 Task: Select Convenience. Add to cart, from CVS for 1123 Parrill Court, Portage, Indiana 46368, Cell Number 219-406-4695, following items : Hostess Twinkies Snack Cake  - 3, Lays Barbecue Potato Chips  - 2, The Good Crisp Company Potato Chips Original - 4, Fanta Orange Soda Bottle  - 1, Fanta Pineapple Soda Bottle - 1
Action: Mouse moved to (220, 104)
Screenshot: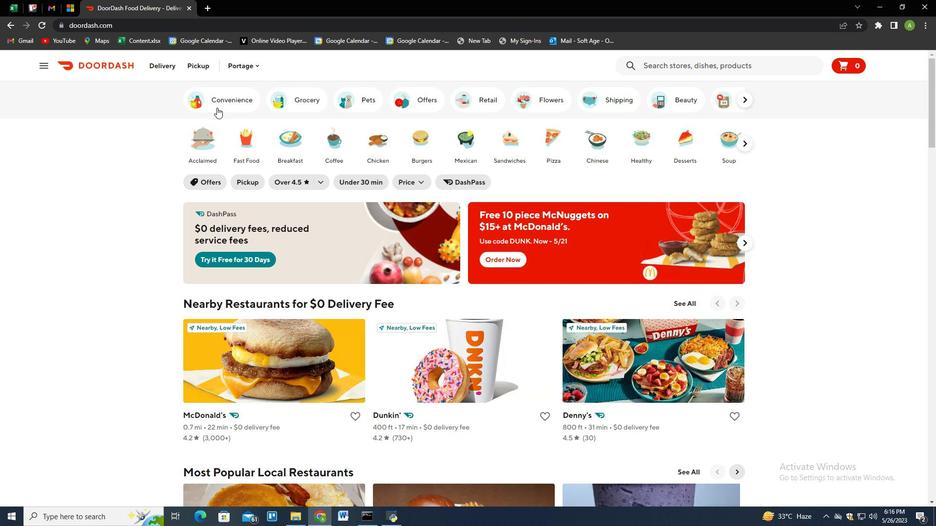 
Action: Mouse pressed left at (220, 104)
Screenshot: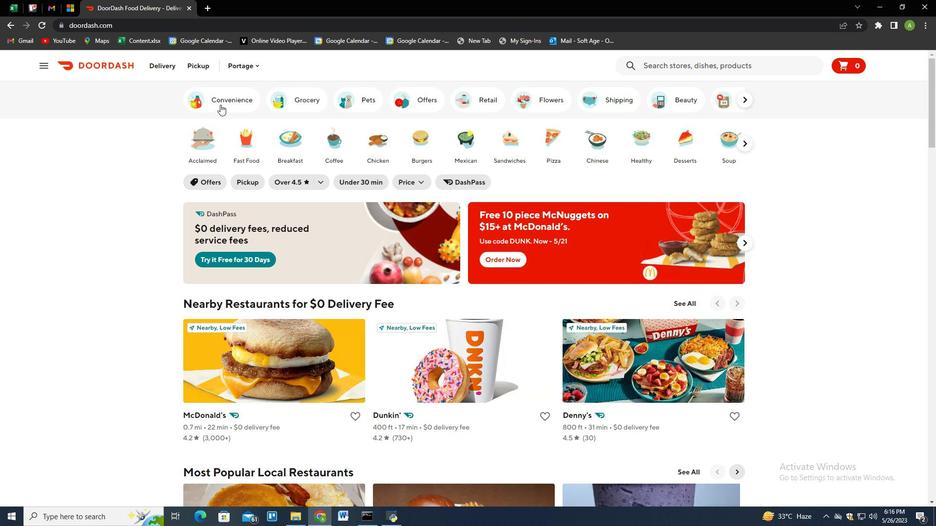 
Action: Mouse moved to (647, 321)
Screenshot: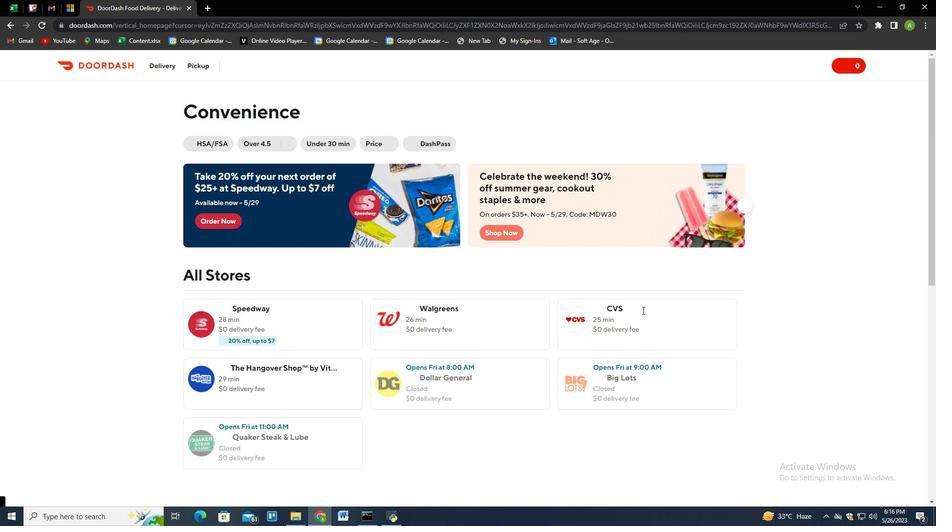
Action: Mouse pressed left at (647, 321)
Screenshot: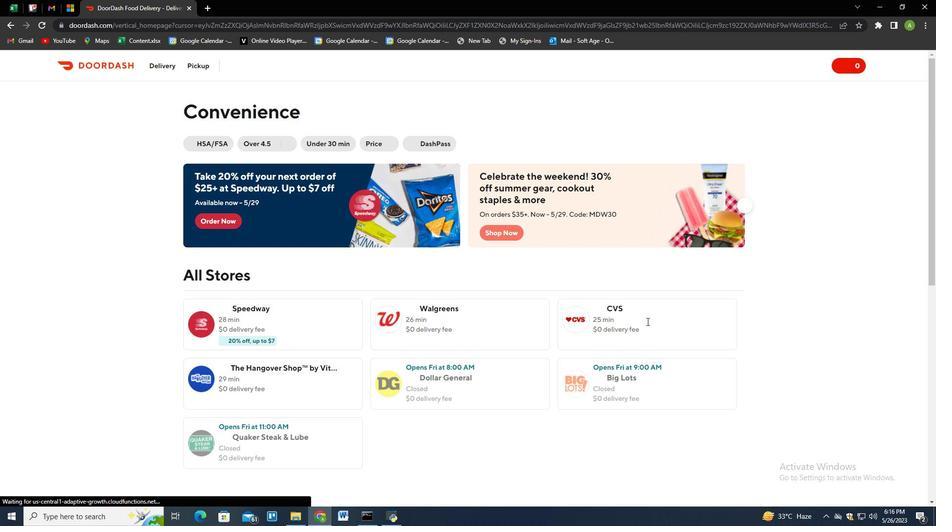 
Action: Mouse moved to (182, 64)
Screenshot: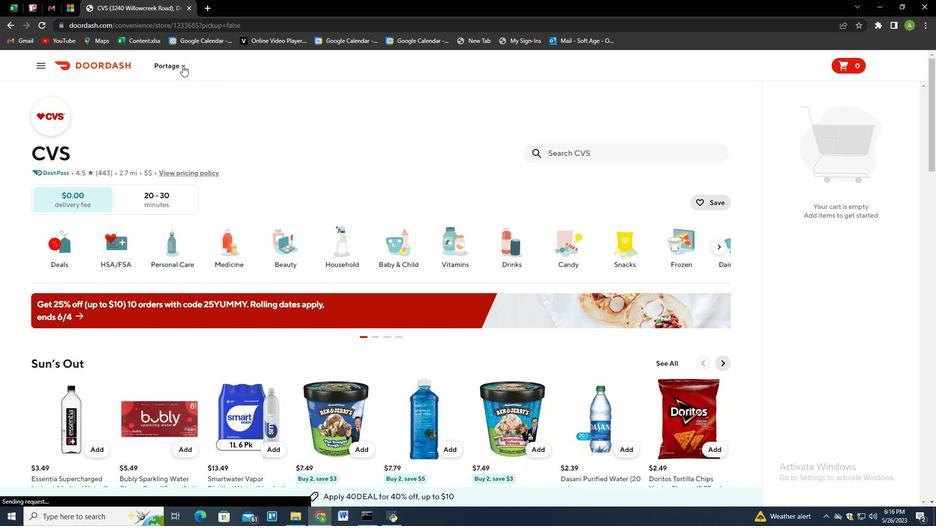 
Action: Mouse pressed left at (182, 64)
Screenshot: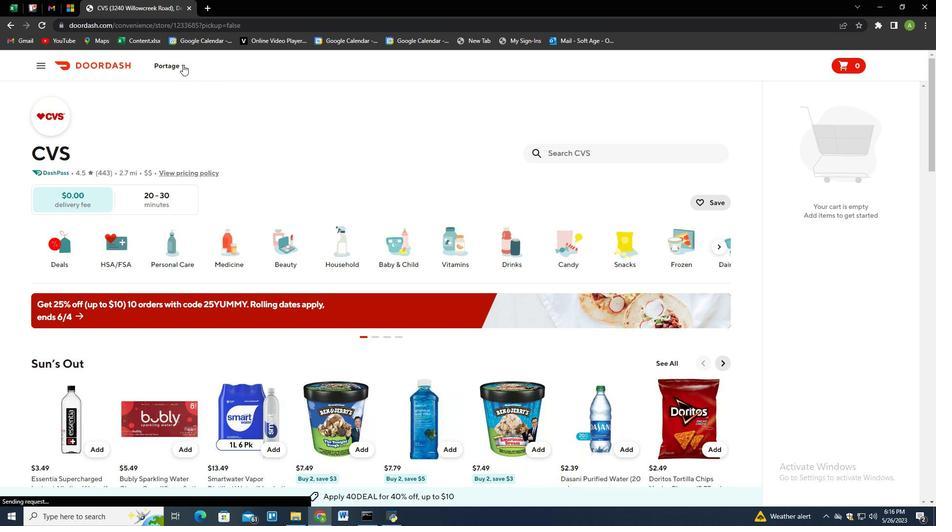 
Action: Mouse moved to (190, 104)
Screenshot: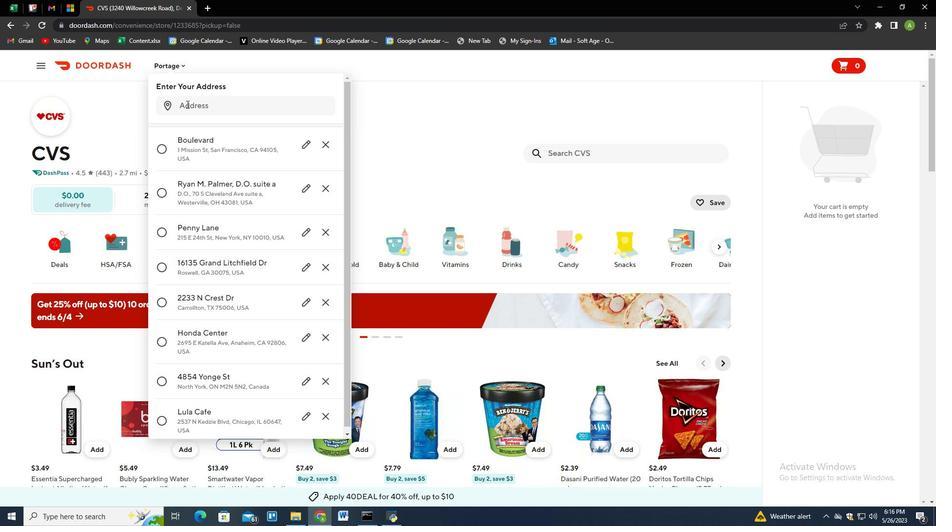 
Action: Mouse pressed left at (190, 104)
Screenshot: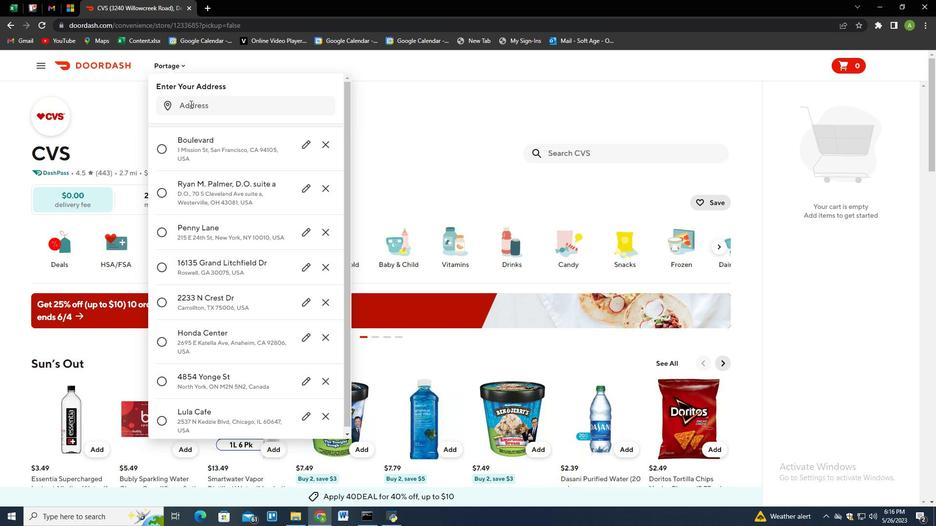 
Action: Mouse moved to (190, 114)
Screenshot: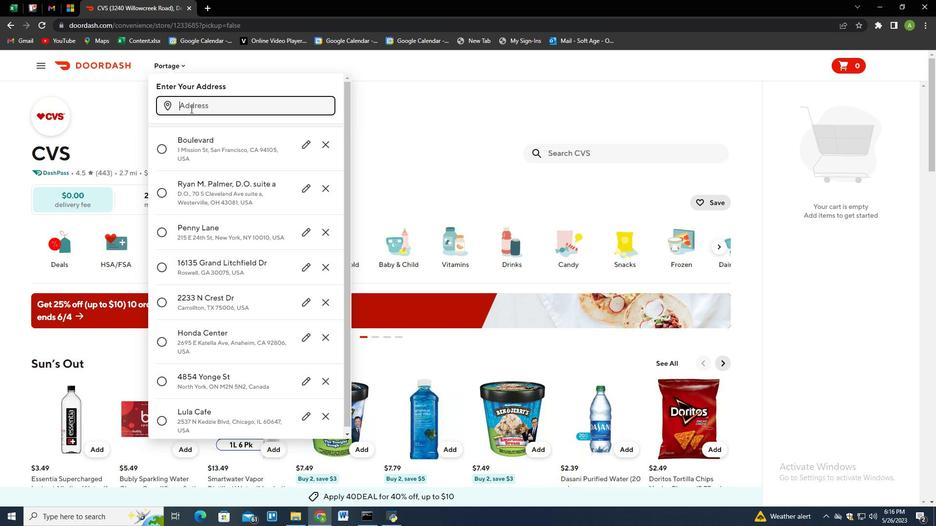 
Action: Key pressed 1123<Key.space>parrill<Key.space>court,portage,<Key.space>indiana<Key.space>46368<Key.enter>
Screenshot: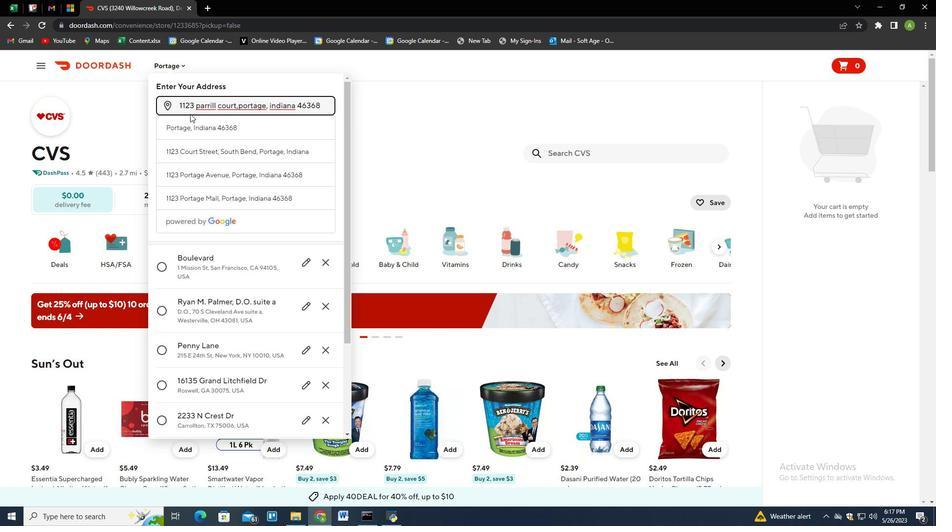 
Action: Mouse moved to (285, 367)
Screenshot: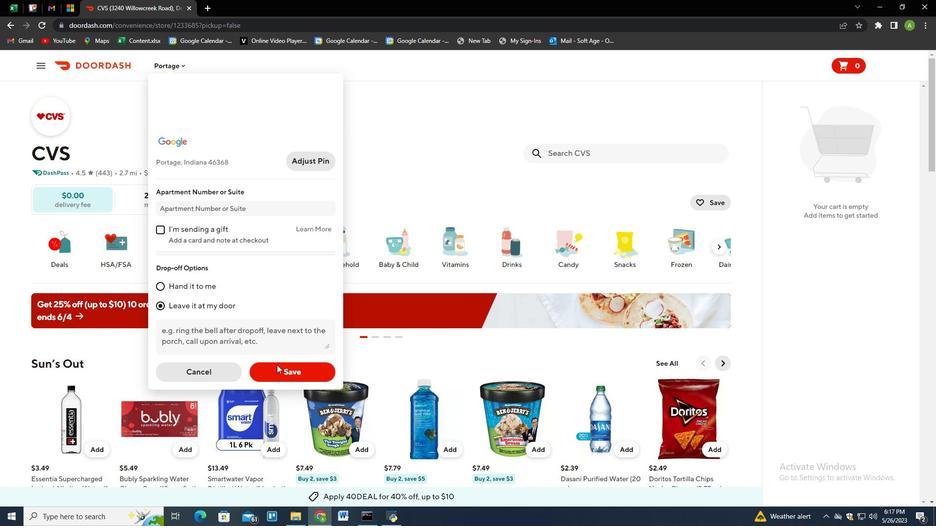 
Action: Mouse pressed left at (285, 367)
Screenshot: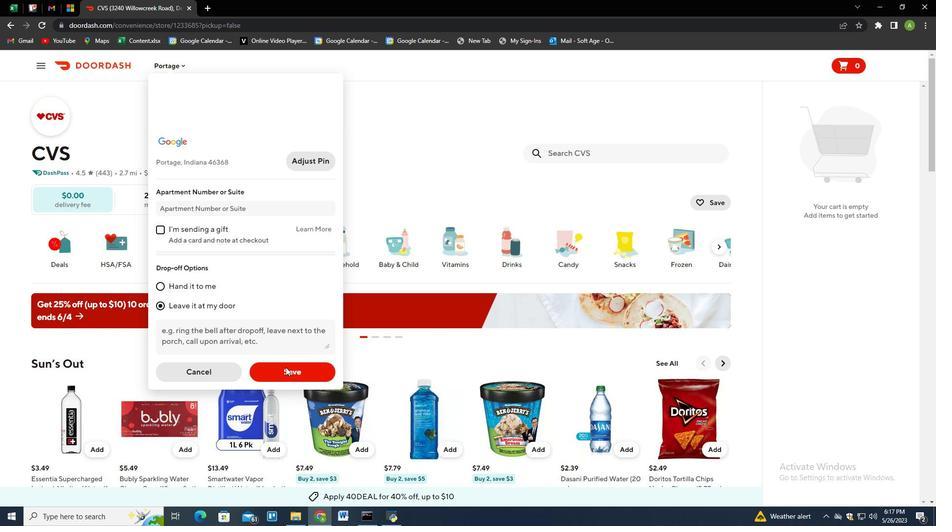 
Action: Mouse moved to (572, 153)
Screenshot: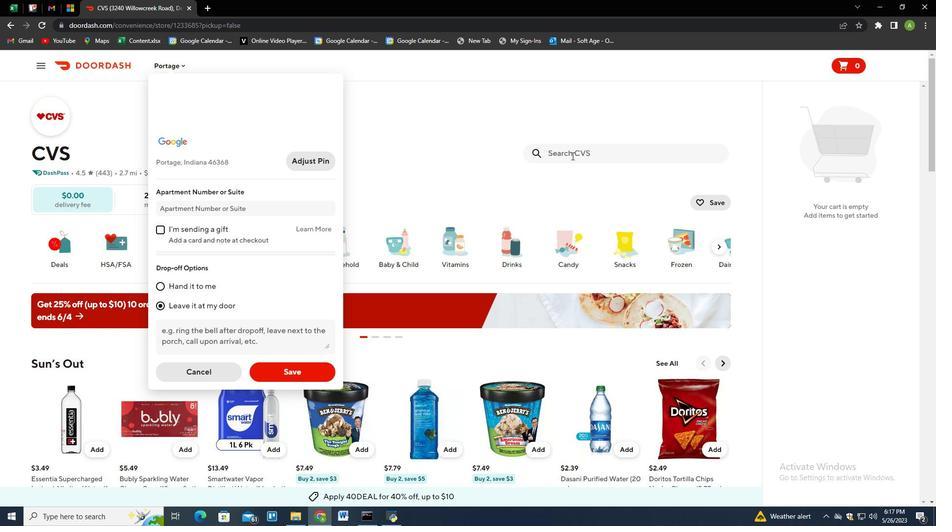 
Action: Key pressed hod<Key.backspace>s
Screenshot: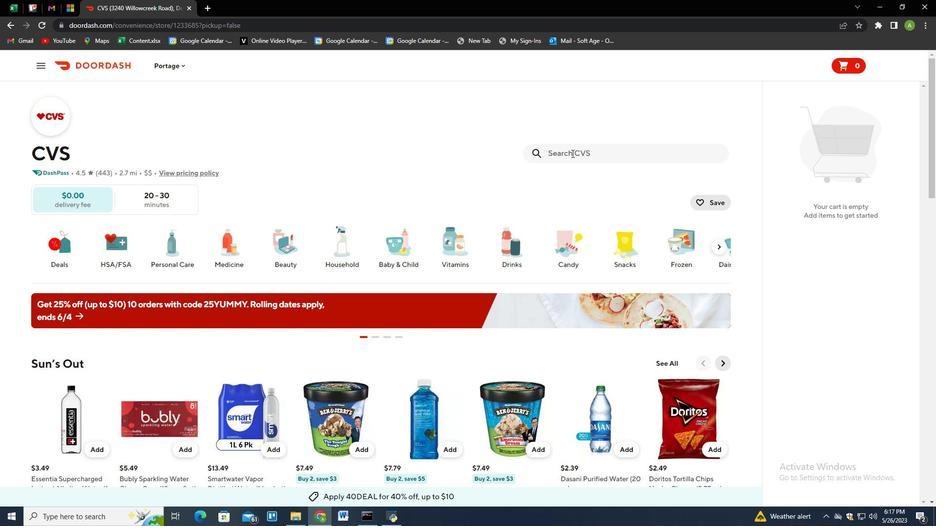 
Action: Mouse pressed left at (572, 153)
Screenshot: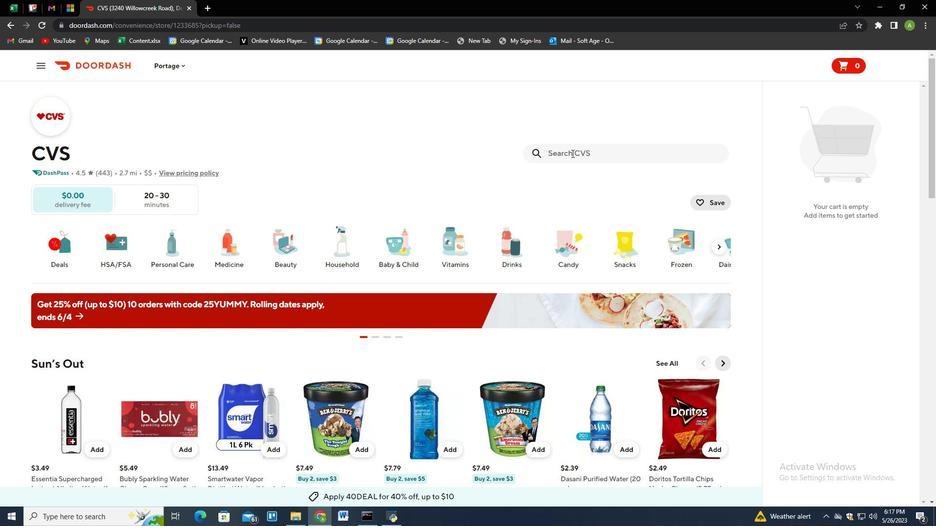 
Action: Mouse moved to (487, 183)
Screenshot: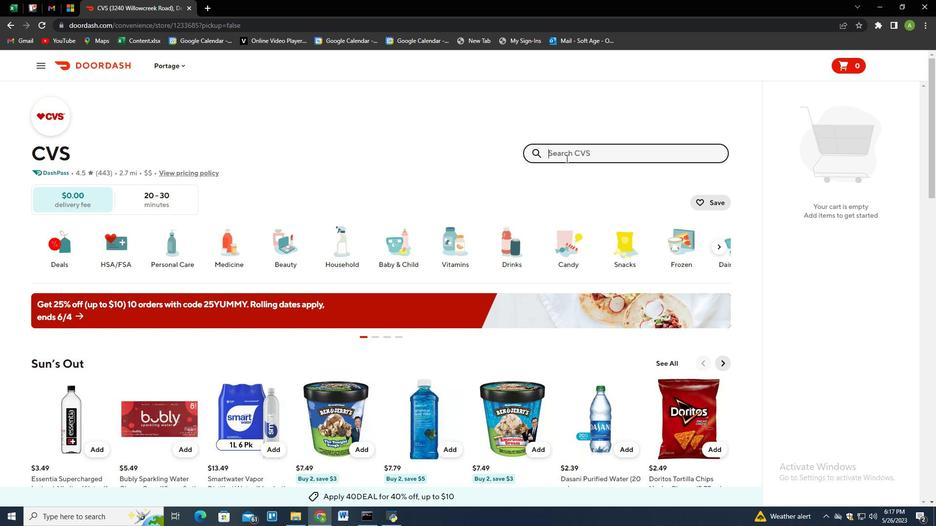 
Action: Key pressed hostess<Key.space>twinkies<Key.space>snack<Key.space>cake<Key.enter>
Screenshot: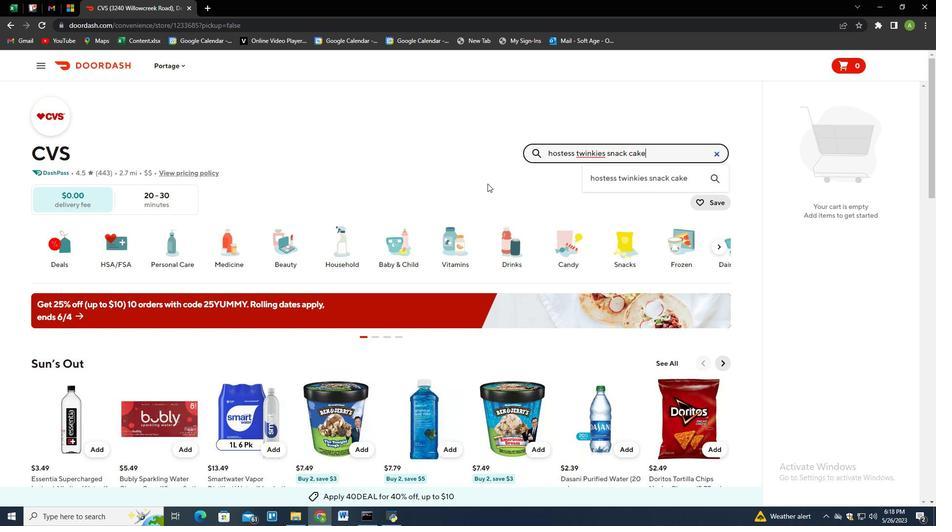 
Action: Mouse moved to (84, 250)
Screenshot: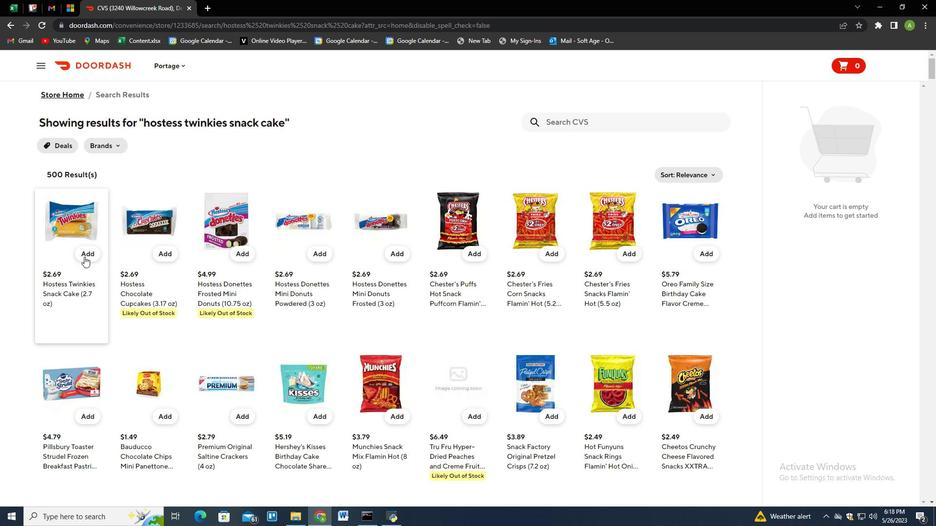 
Action: Mouse pressed left at (84, 250)
Screenshot: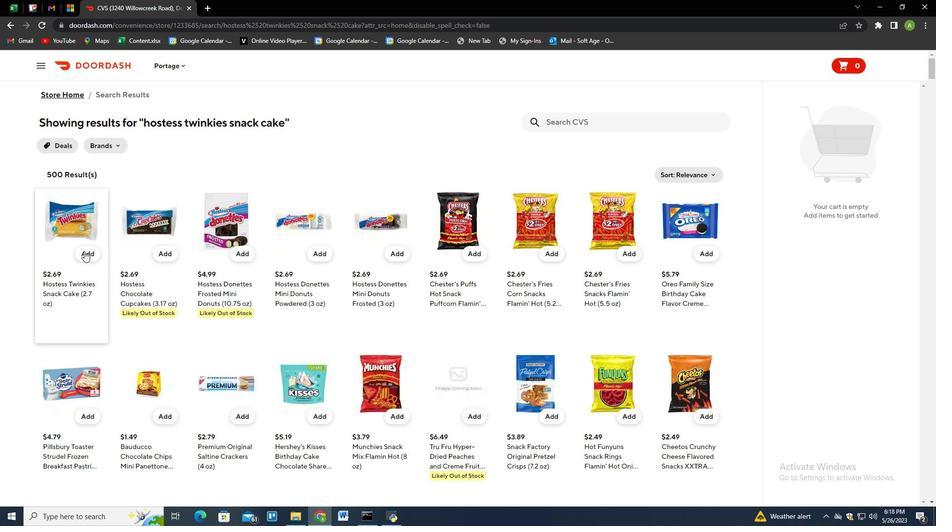 
Action: Mouse moved to (905, 168)
Screenshot: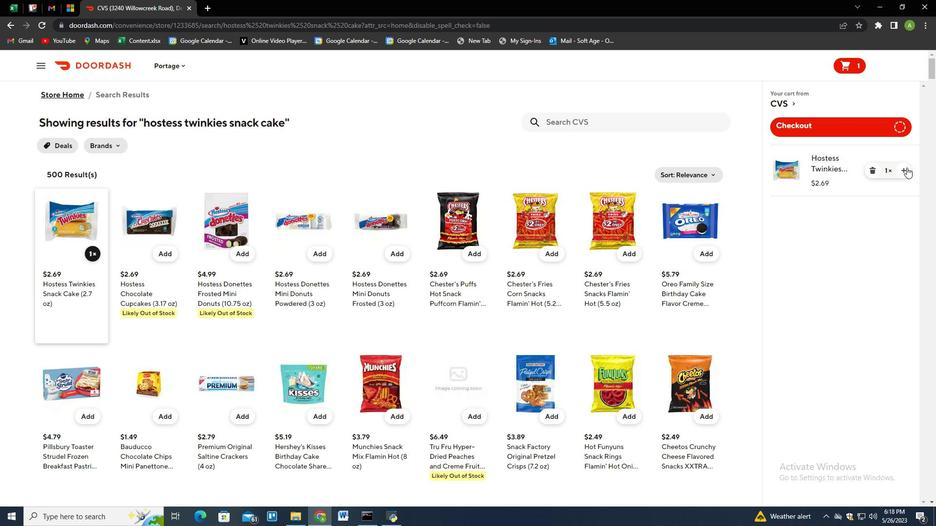 
Action: Mouse pressed left at (905, 168)
Screenshot: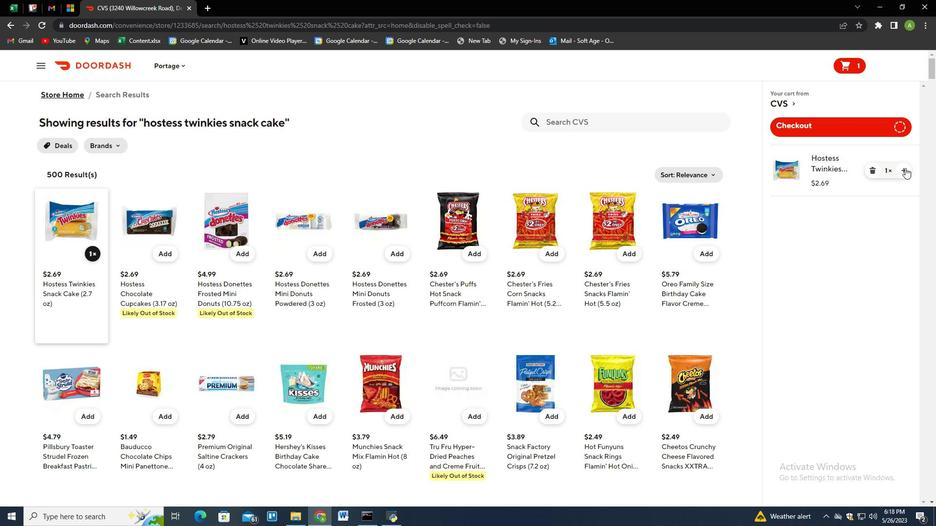 
Action: Mouse pressed left at (905, 168)
Screenshot: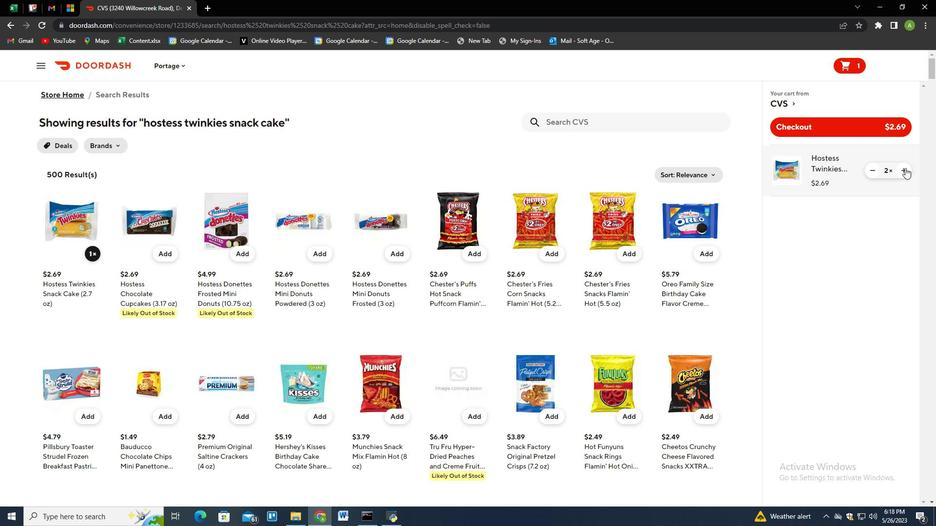 
Action: Mouse moved to (609, 124)
Screenshot: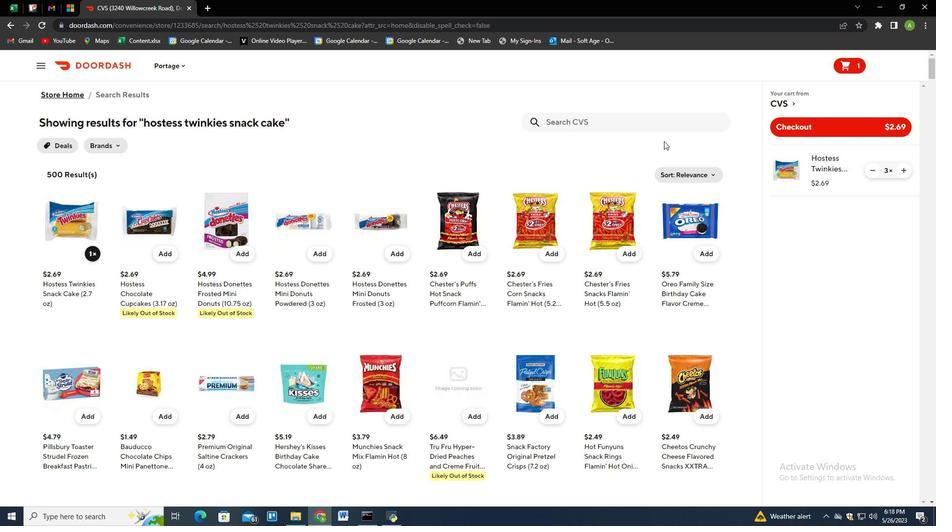 
Action: Mouse pressed left at (609, 124)
Screenshot: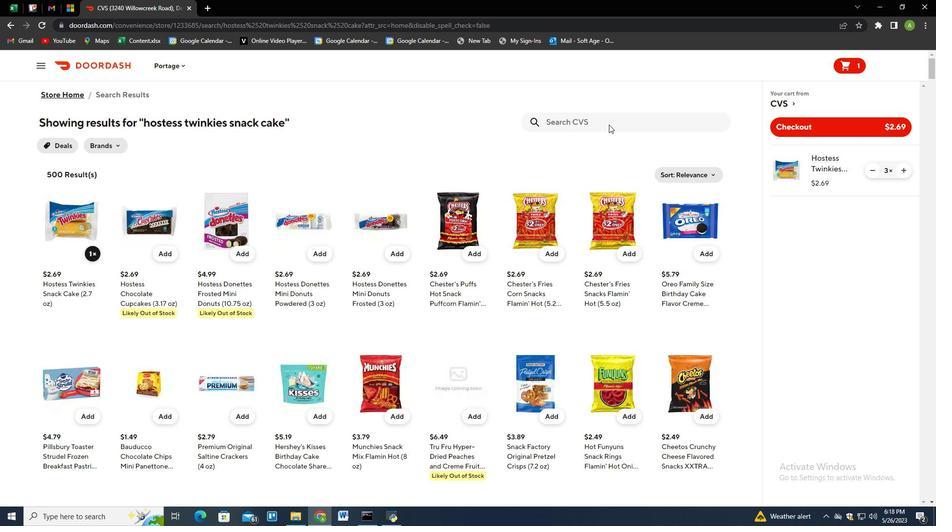 
Action: Mouse moved to (572, 120)
Screenshot: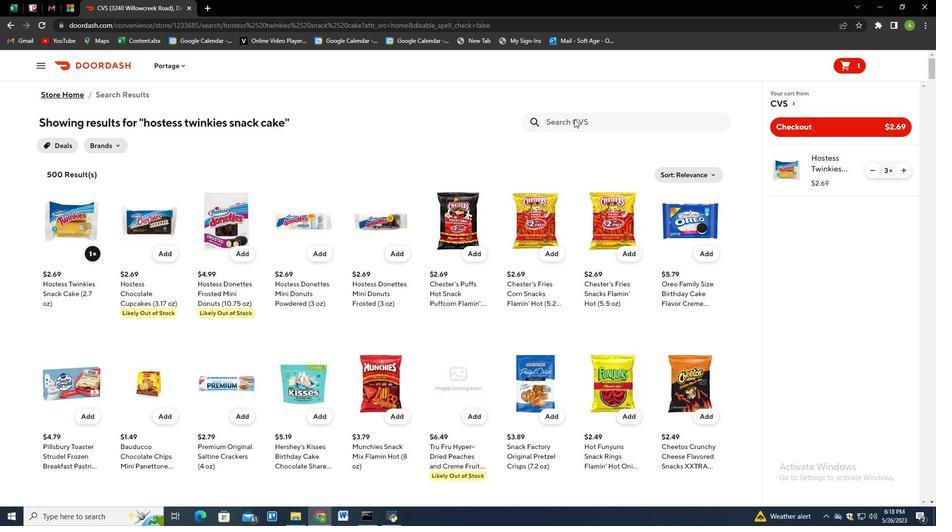 
Action: Mouse pressed left at (572, 120)
Screenshot: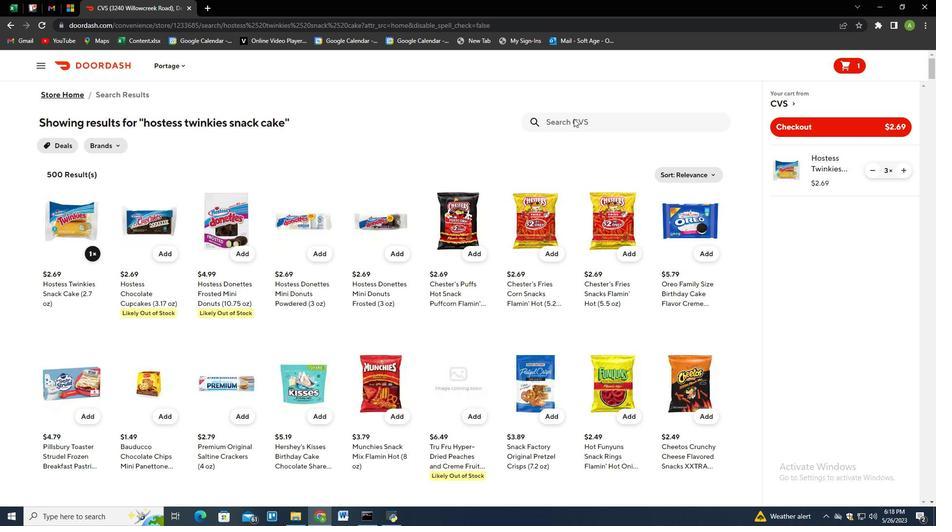 
Action: Mouse moved to (547, 137)
Screenshot: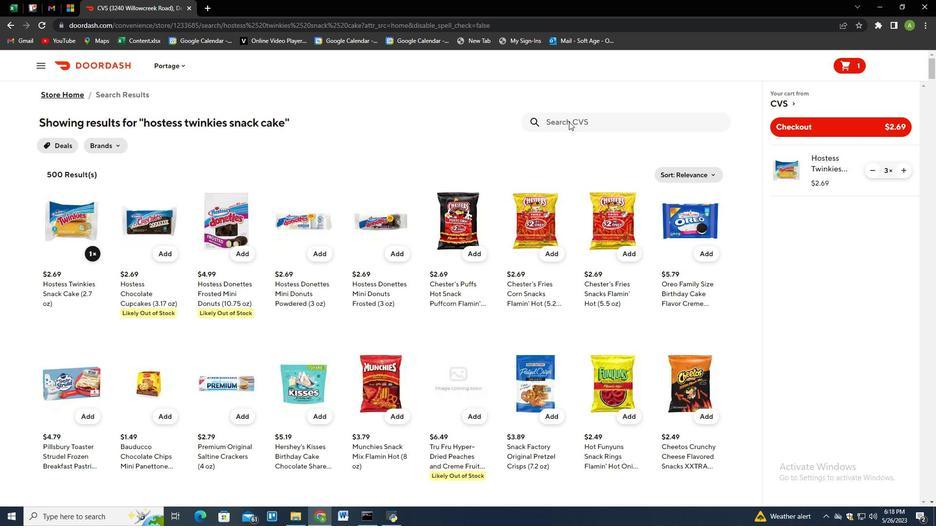 
Action: Key pressed lays<Key.space>barbecue<Key.space>potato<Key.space><Key.space><Key.backspace><Key.backspace><Key.space>chips<Key.enter>
Screenshot: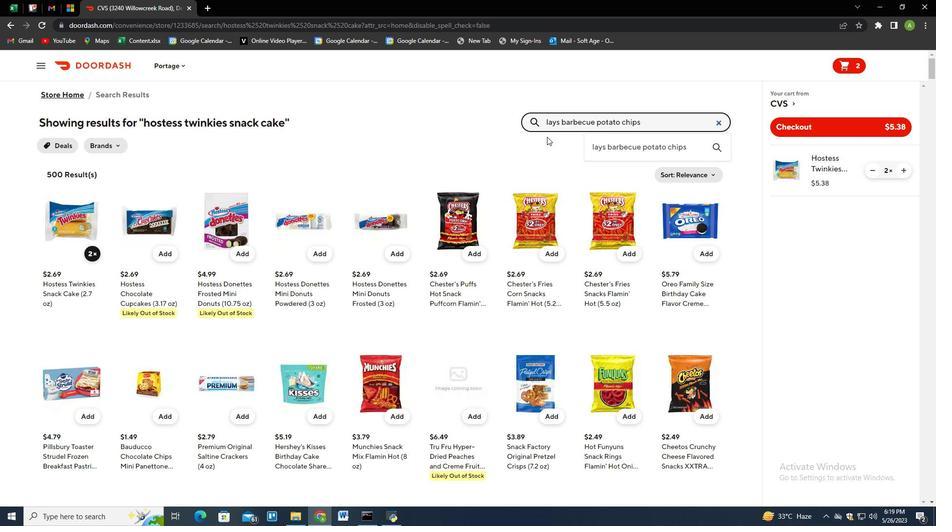 
Action: Mouse moved to (85, 252)
Screenshot: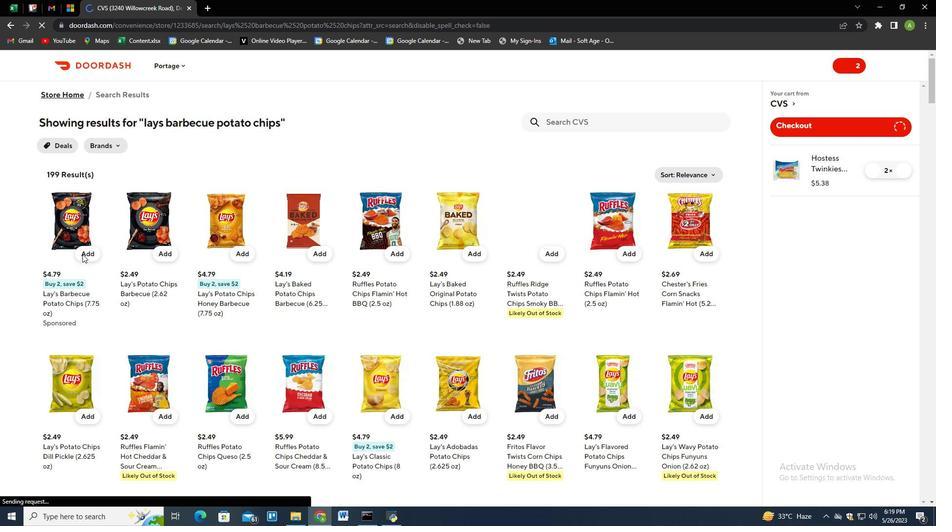 
Action: Mouse pressed left at (85, 252)
Screenshot: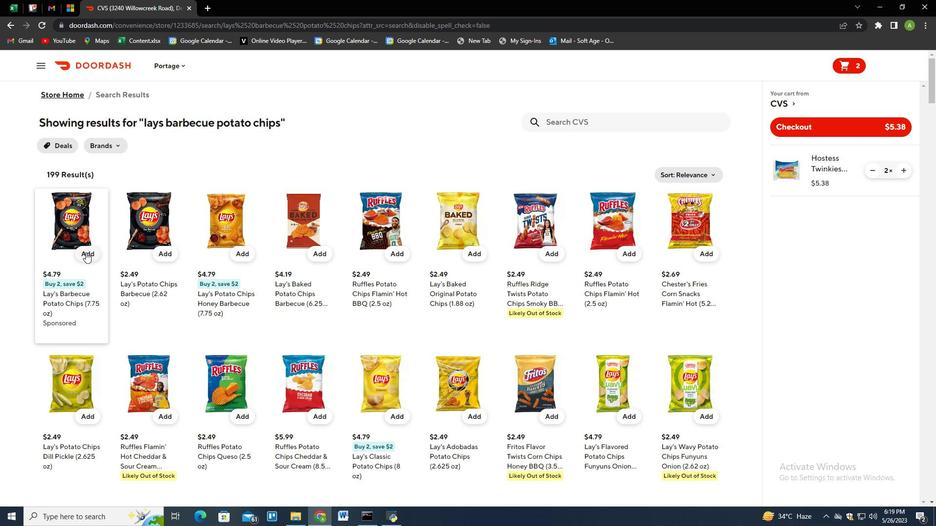
Action: Mouse moved to (906, 220)
Screenshot: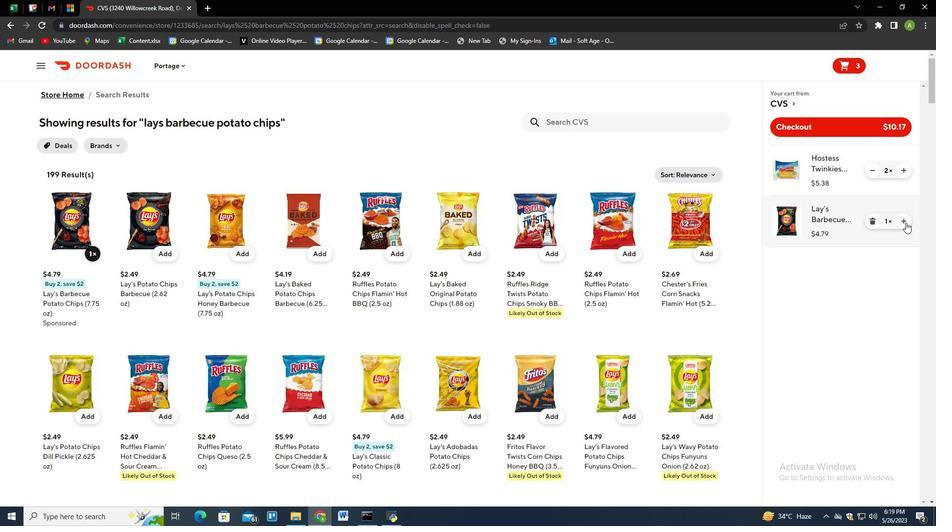 
Action: Mouse pressed left at (906, 220)
Screenshot: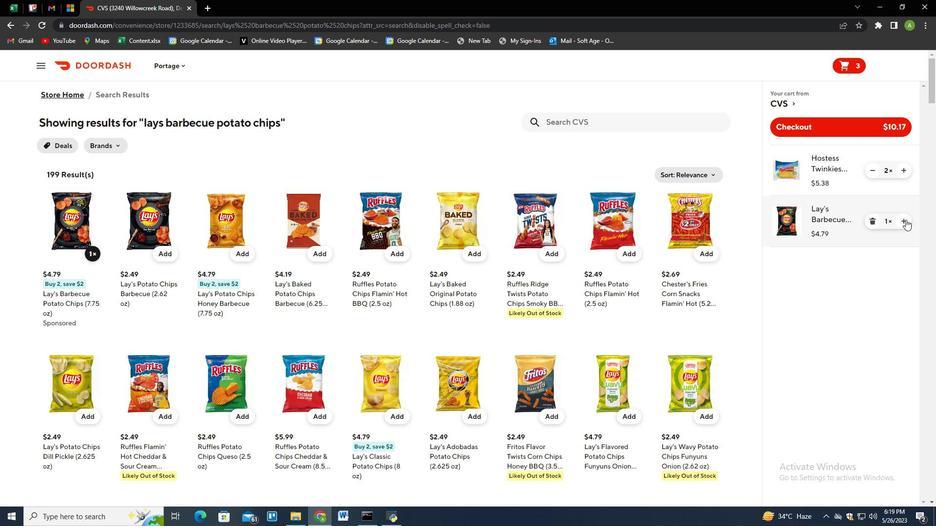 
Action: Mouse moved to (567, 116)
Screenshot: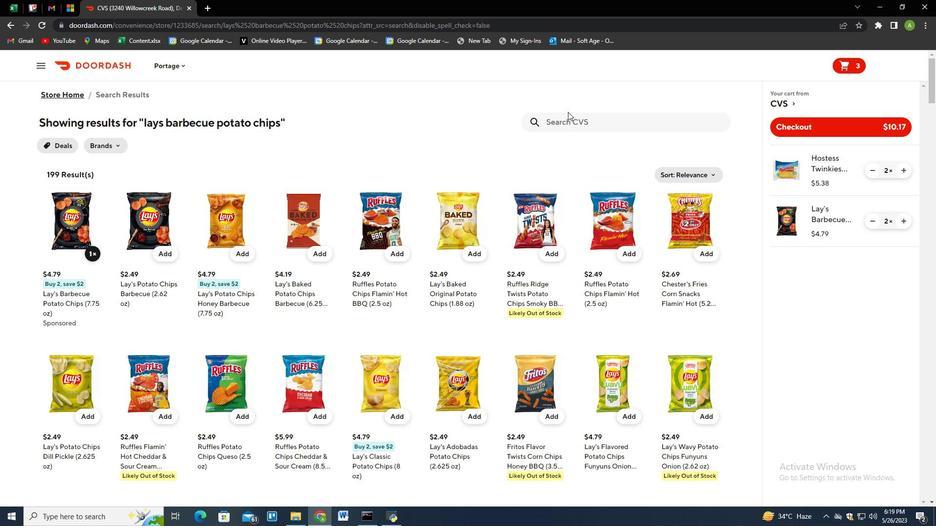 
Action: Mouse pressed left at (567, 116)
Screenshot: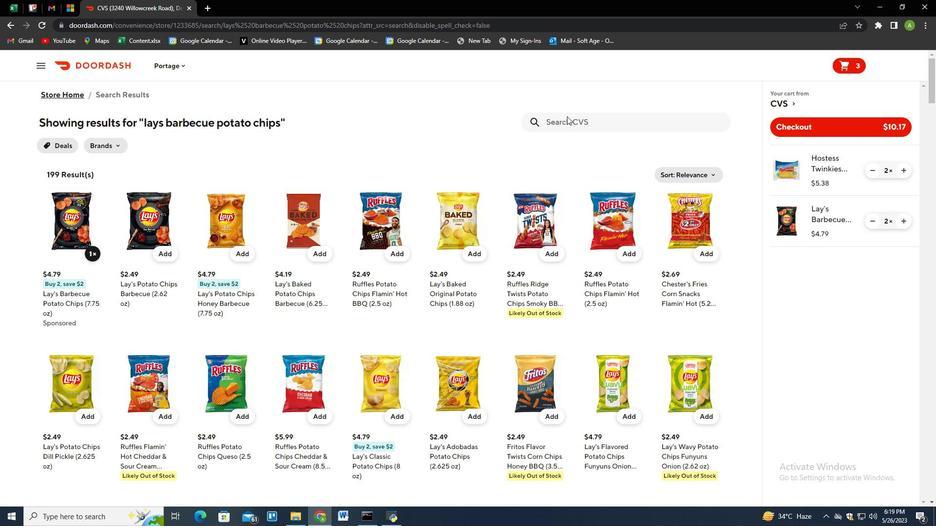 
Action: Mouse moved to (562, 121)
Screenshot: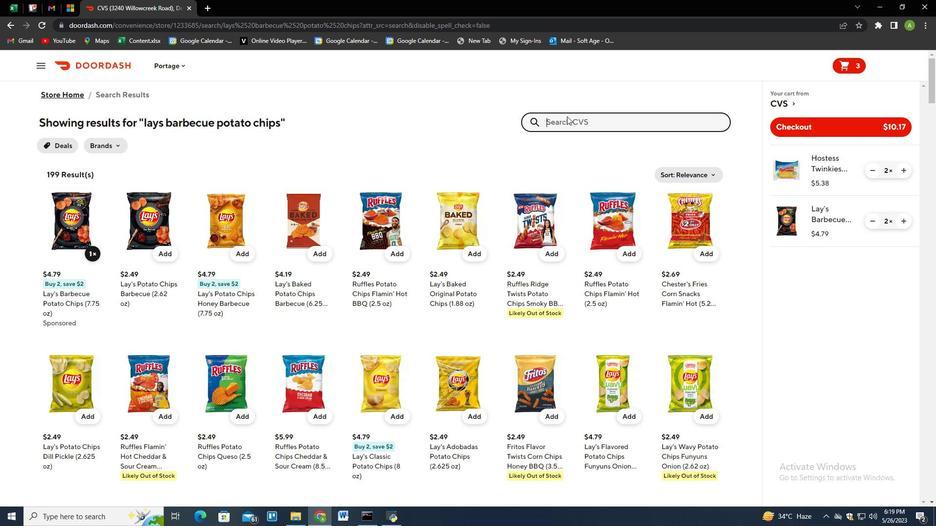 
Action: Key pressed the<Key.space>good<Key.space>crips<Key.backspace><Key.backspace>sp<Key.space>company<Key.space>[<Key.backspace>potato<Key.space>chips<Key.space>original<Key.enter>
Screenshot: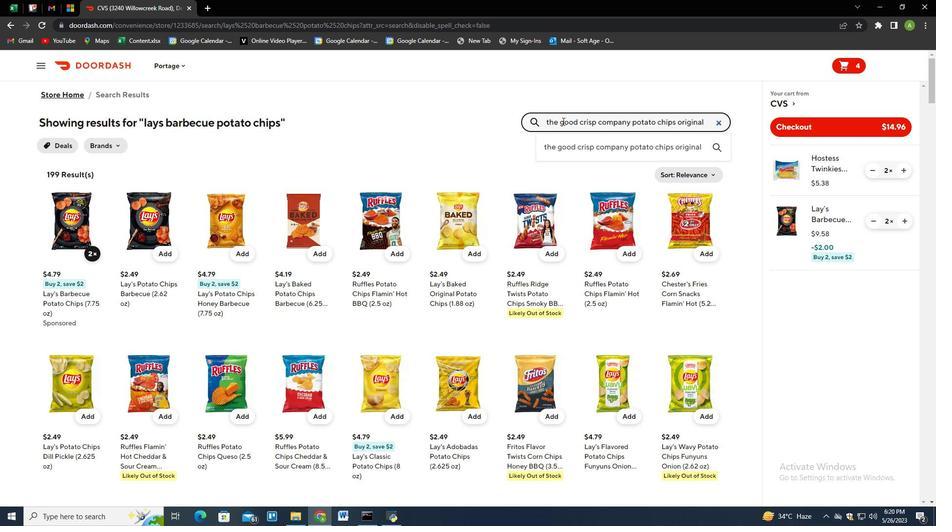 
Action: Mouse moved to (85, 257)
Screenshot: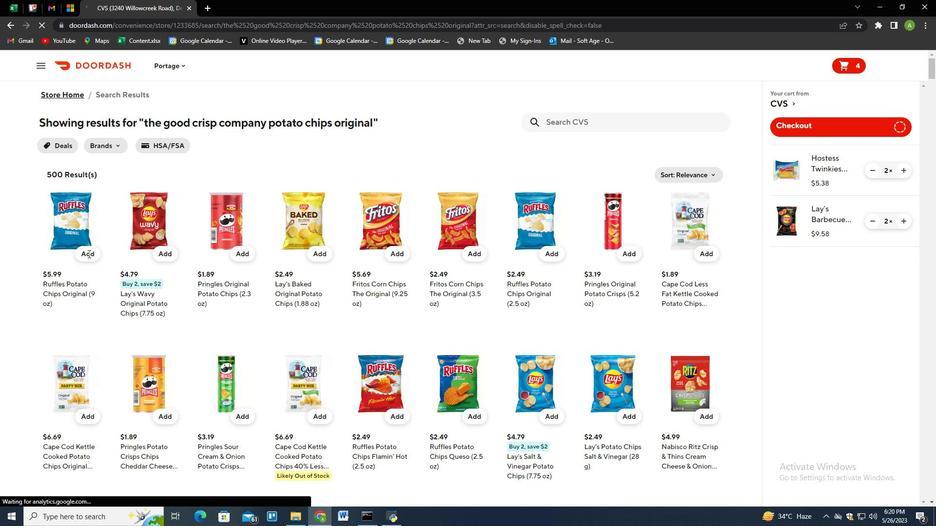 
Action: Mouse pressed left at (85, 257)
Screenshot: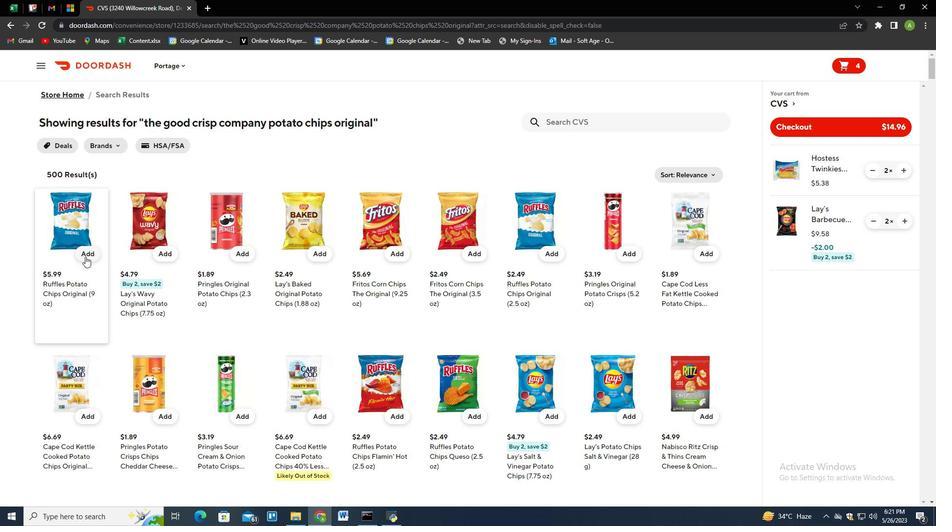 
Action: Mouse moved to (903, 293)
Screenshot: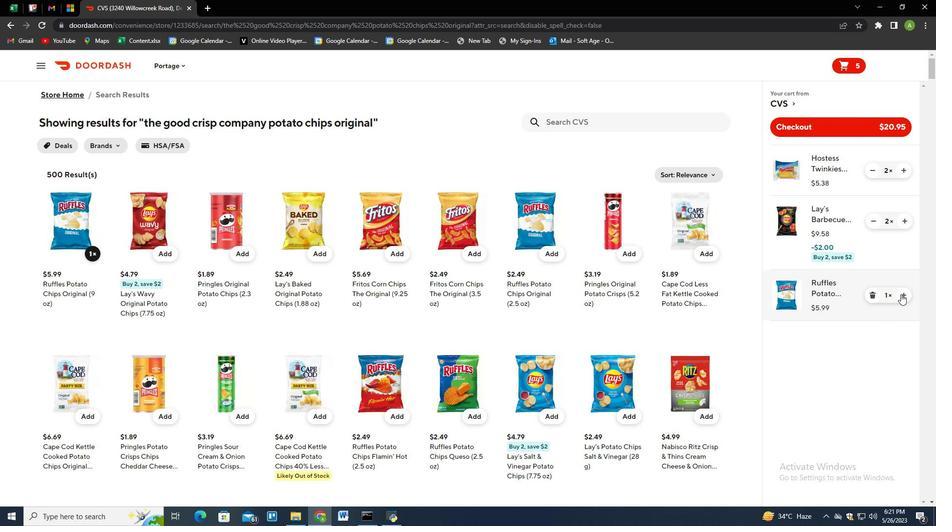 
Action: Mouse pressed left at (903, 293)
Screenshot: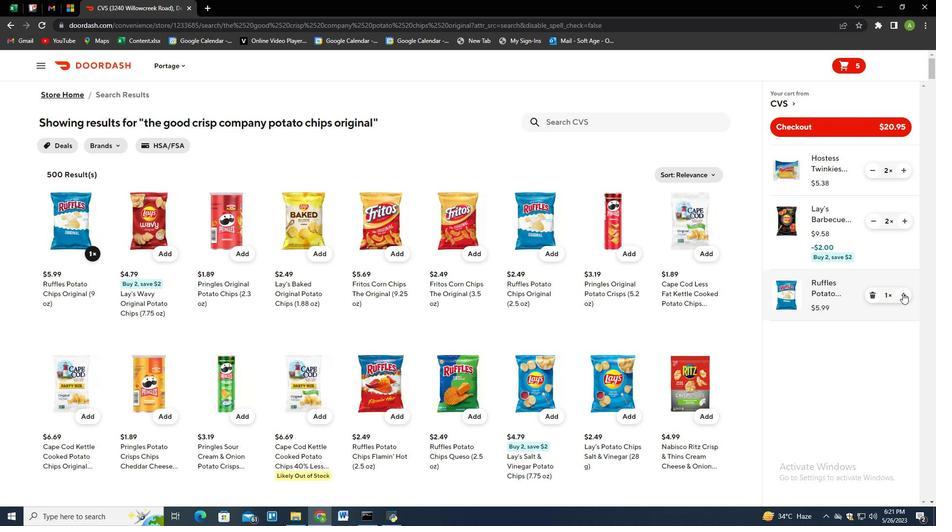 
Action: Mouse pressed left at (903, 293)
Screenshot: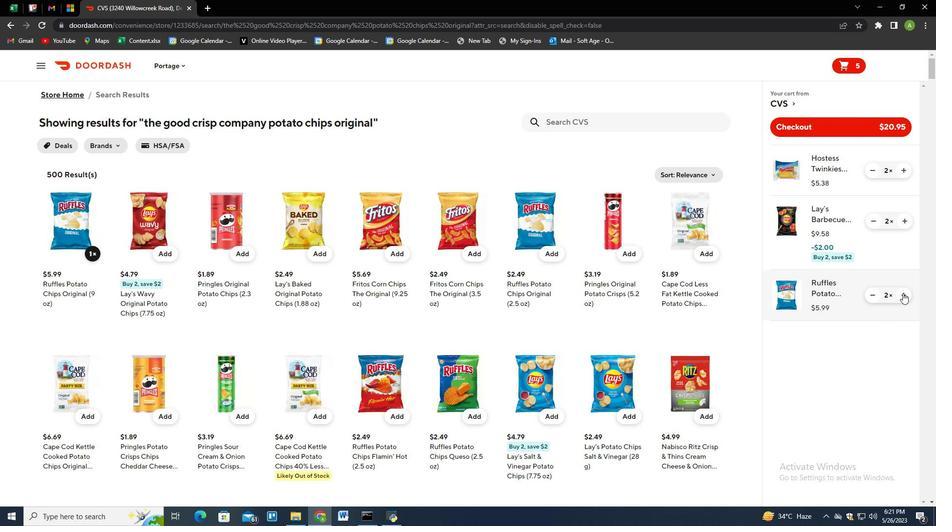
Action: Mouse pressed left at (903, 293)
Screenshot: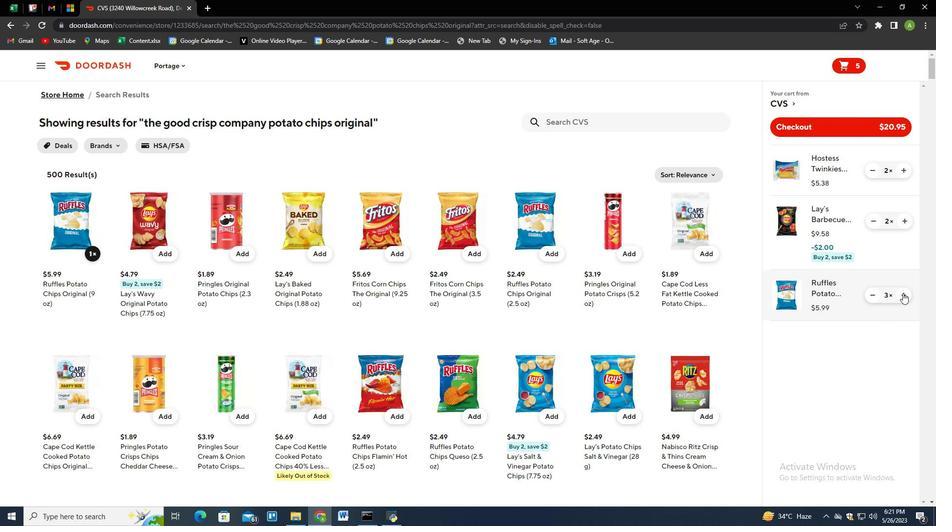 
Action: Mouse moved to (573, 121)
Screenshot: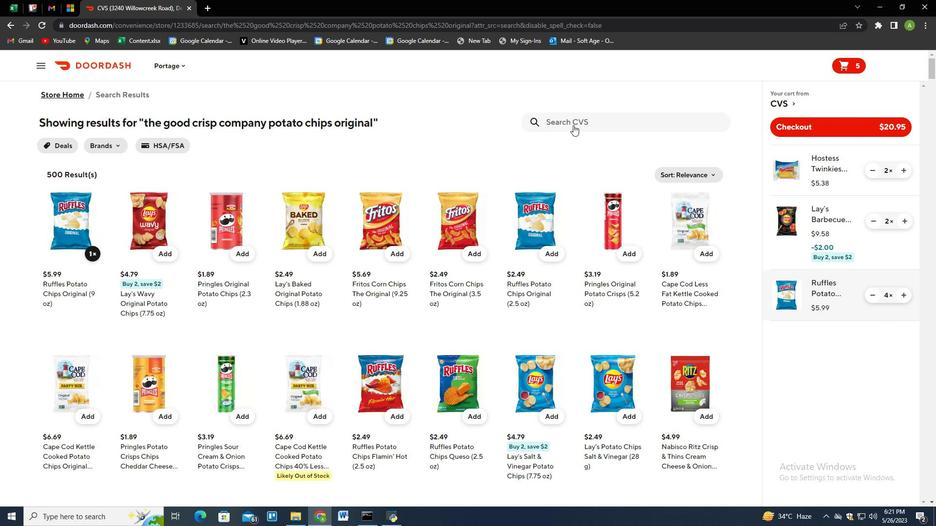 
Action: Mouse pressed left at (573, 121)
Screenshot: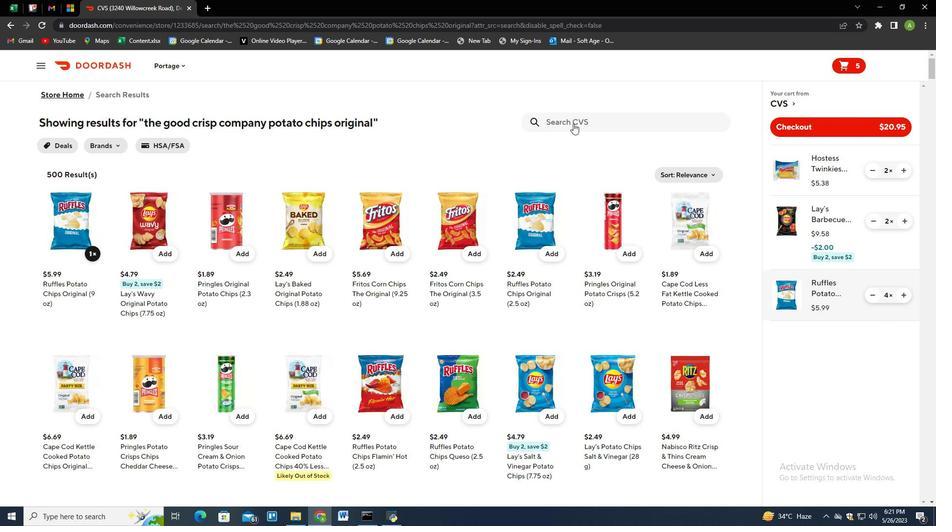 
Action: Mouse moved to (511, 166)
Screenshot: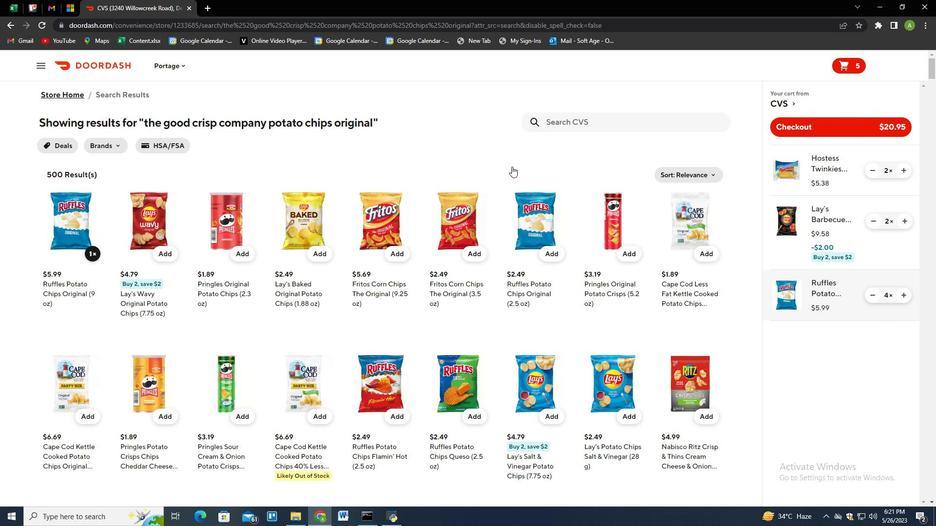 
Action: Key pressed fanta<Key.space>orange<Key.space>soda<Key.space>bottle<Key.enter>
Screenshot: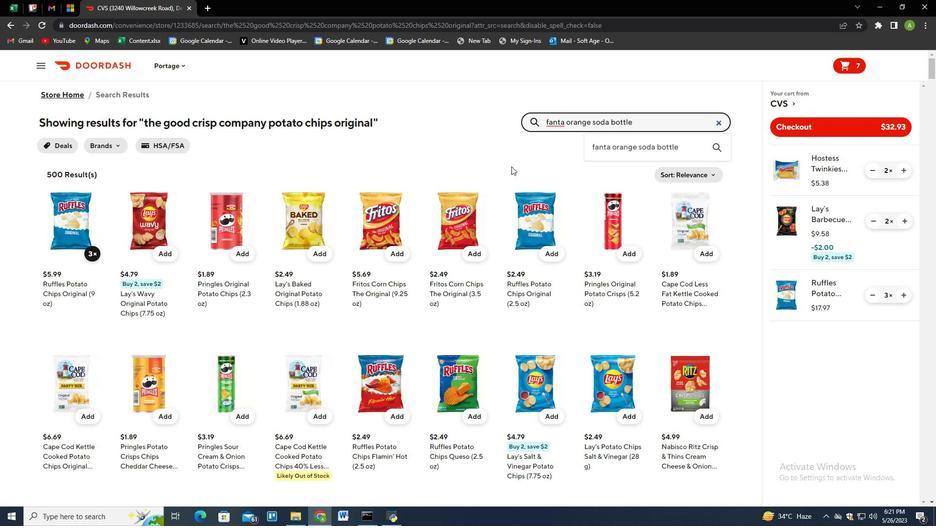 
Action: Mouse moved to (91, 256)
Screenshot: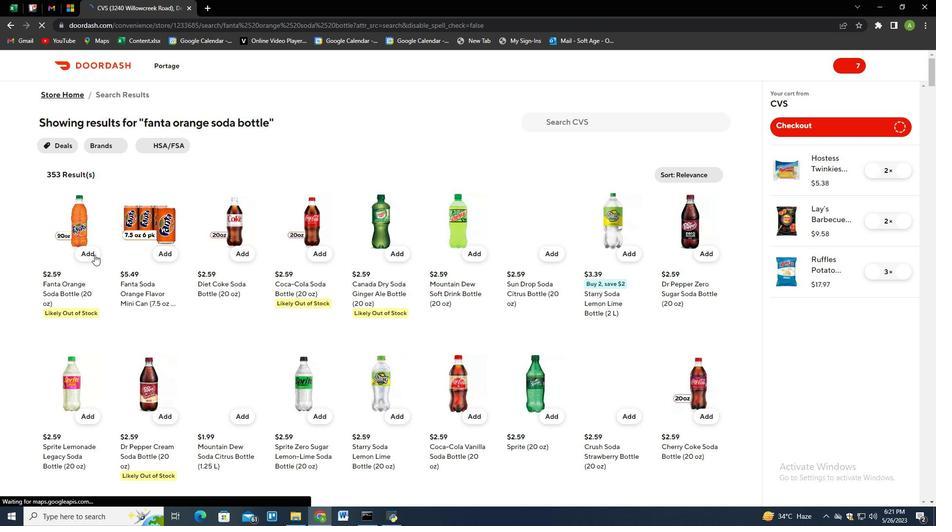 
Action: Mouse pressed left at (91, 256)
Screenshot: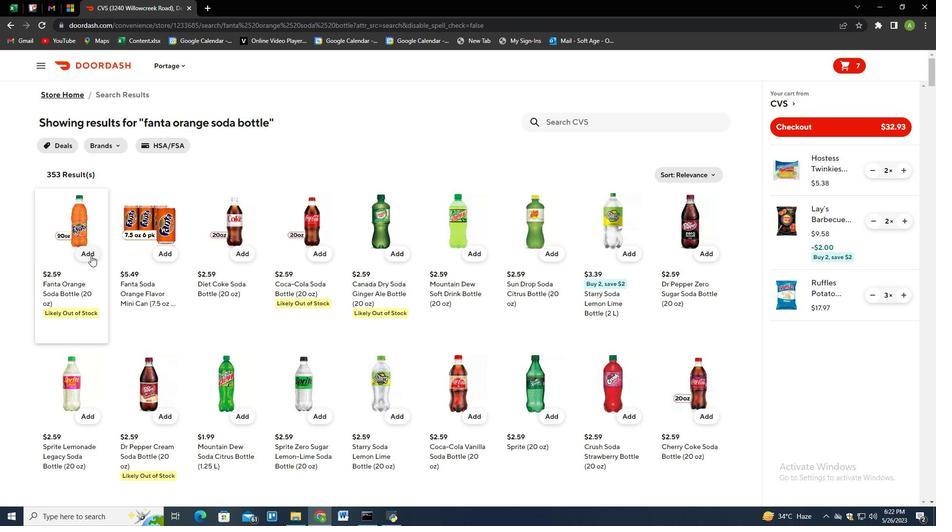 
Action: Mouse moved to (587, 122)
Screenshot: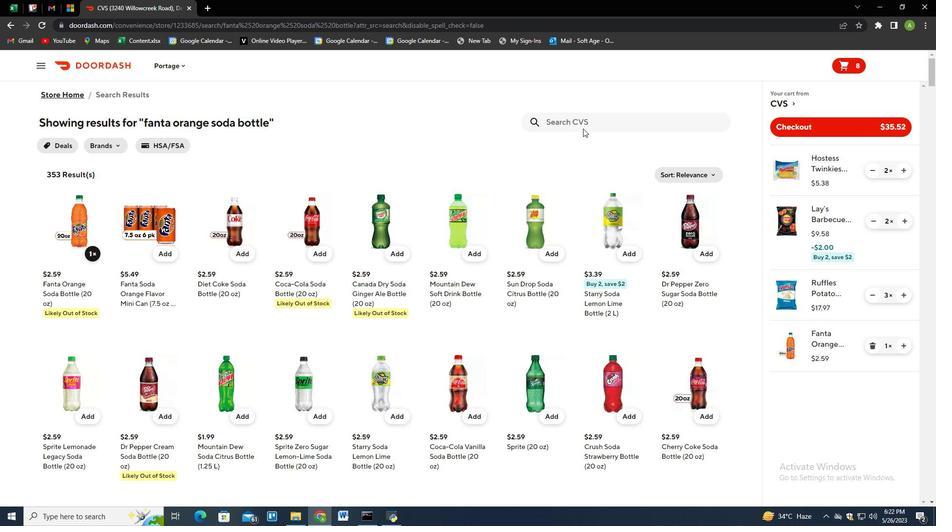 
Action: Mouse pressed left at (587, 122)
Screenshot: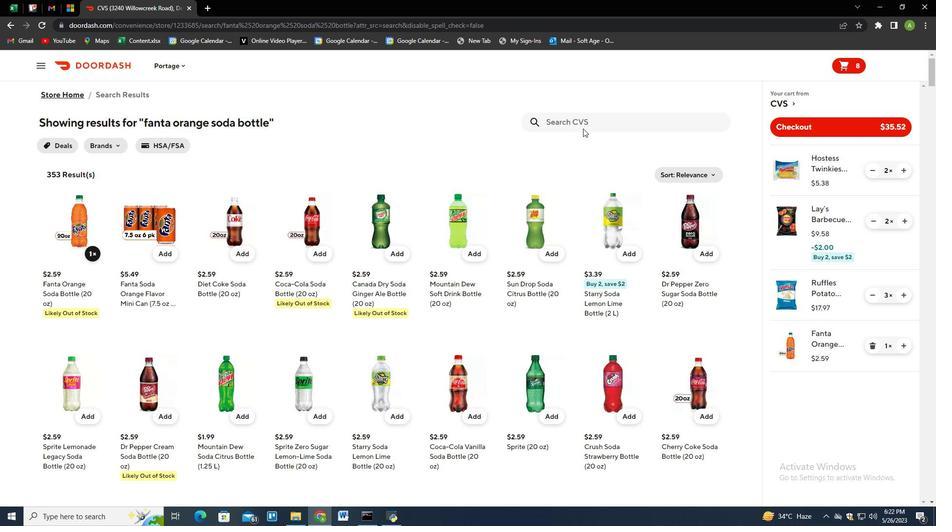 
Action: Mouse moved to (554, 147)
Screenshot: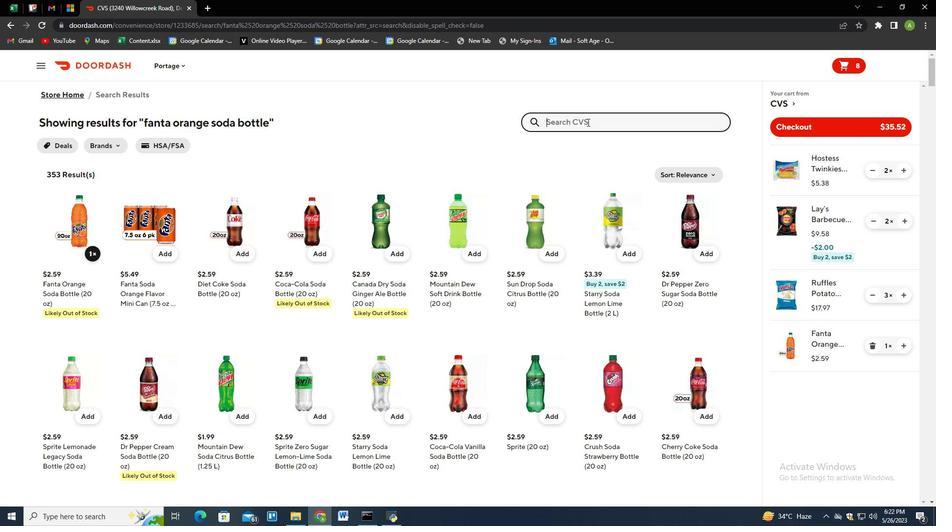 
Action: Key pressed fanta<Key.space>pineapple<Key.space>soda<Key.space>bi<Key.backspace>ottle<Key.enter>
Screenshot: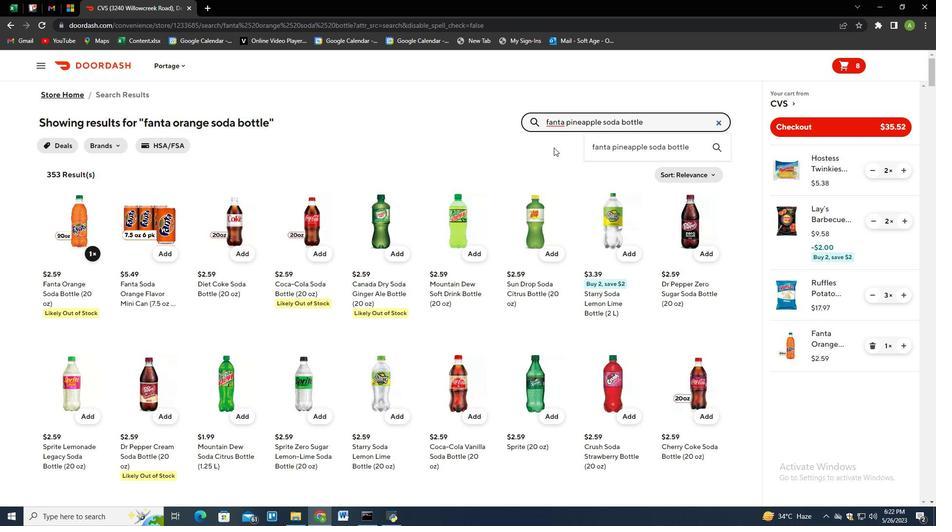 
Action: Mouse moved to (165, 254)
Screenshot: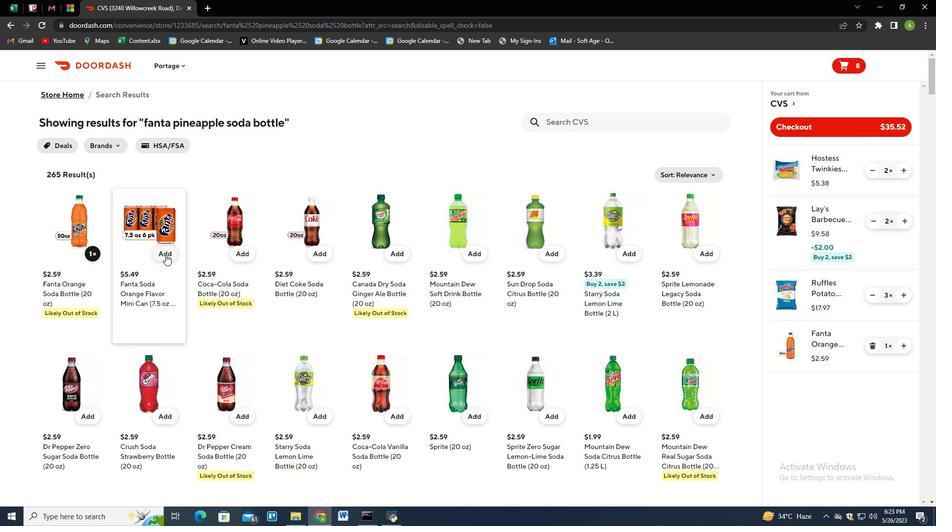 
Action: Mouse pressed left at (165, 254)
Screenshot: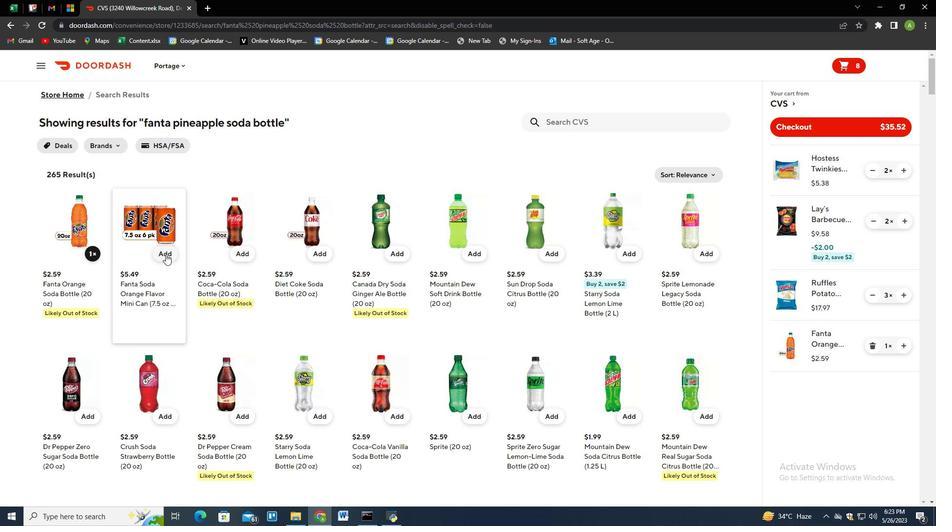 
Action: Mouse moved to (819, 127)
Screenshot: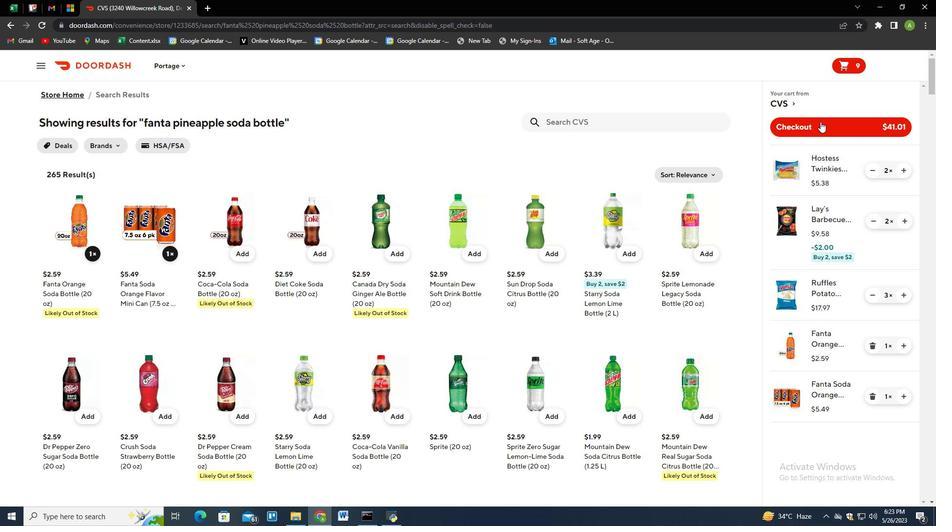 
Action: Mouse pressed left at (819, 127)
Screenshot: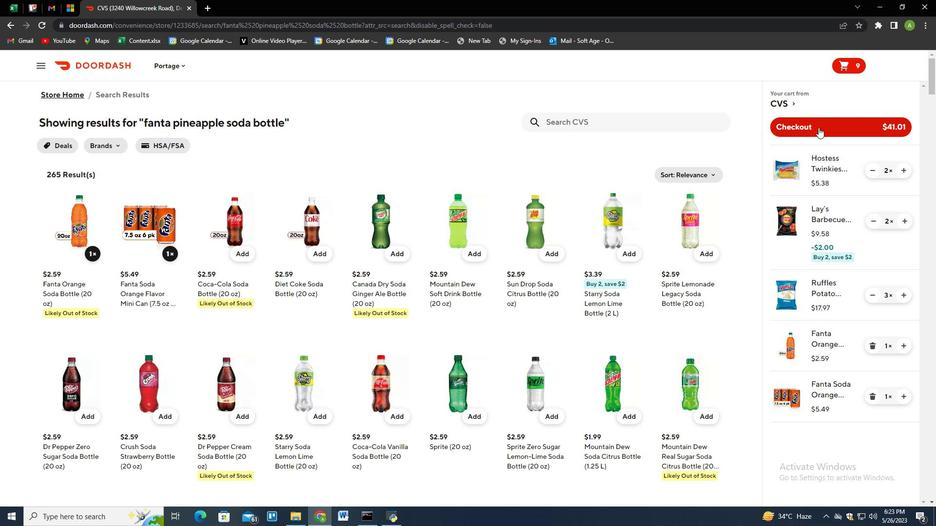 
